 Task: Create Workspace Appointment Scheduling Workspace description Manage HR recruitment and hiring. Workspace type Sales CRM
Action: Mouse moved to (365, 78)
Screenshot: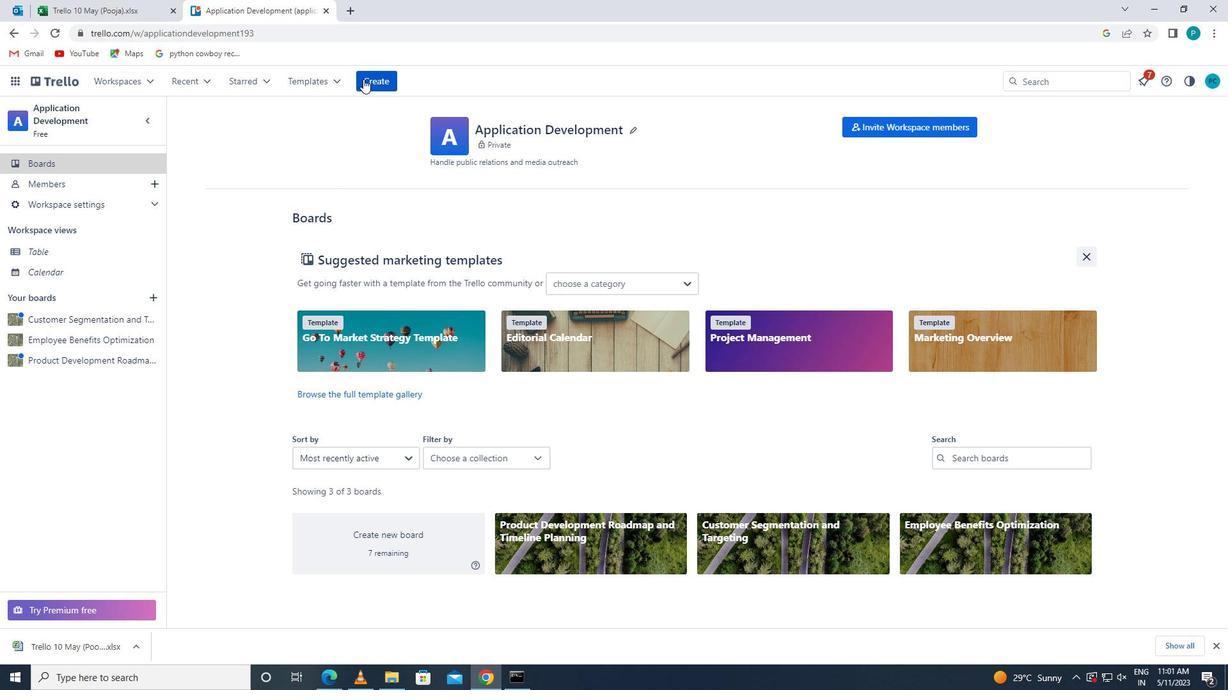 
Action: Mouse pressed left at (365, 78)
Screenshot: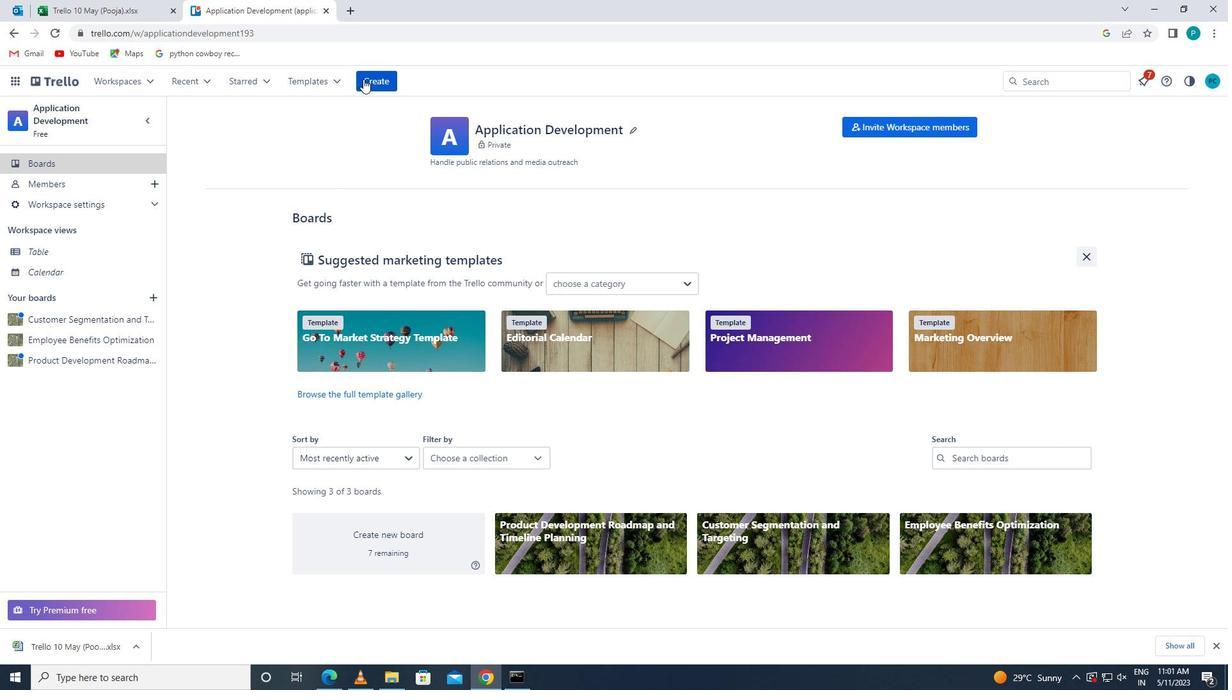 
Action: Mouse moved to (418, 200)
Screenshot: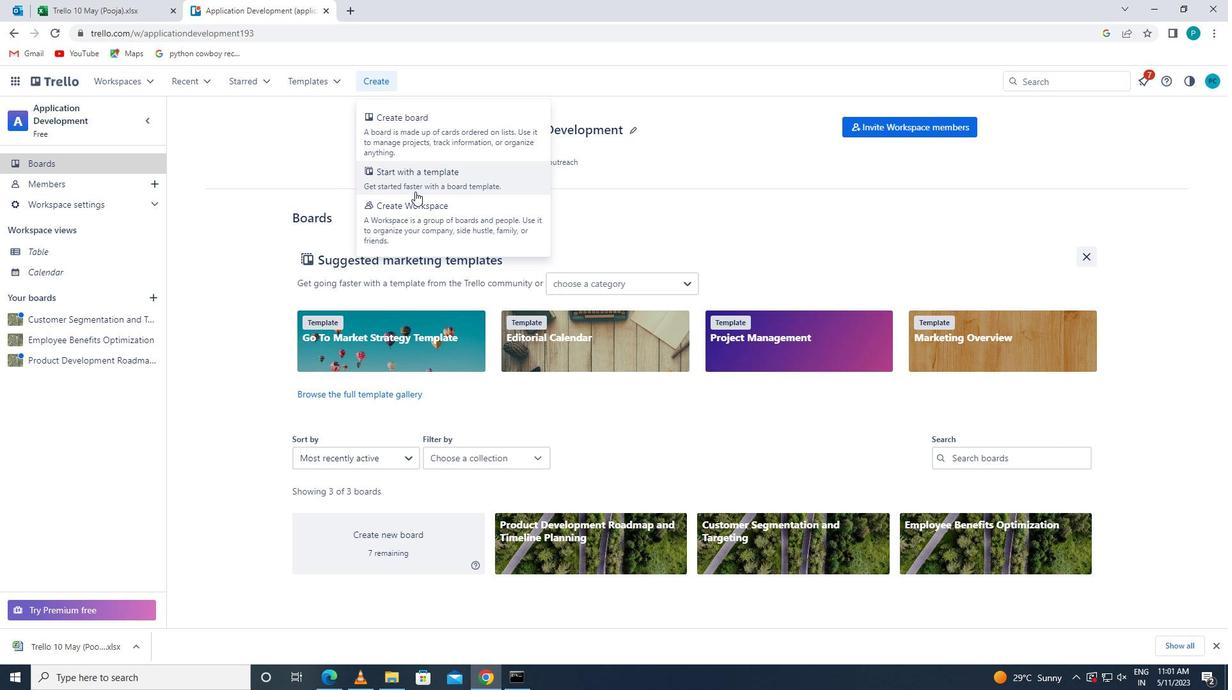 
Action: Mouse pressed left at (418, 200)
Screenshot: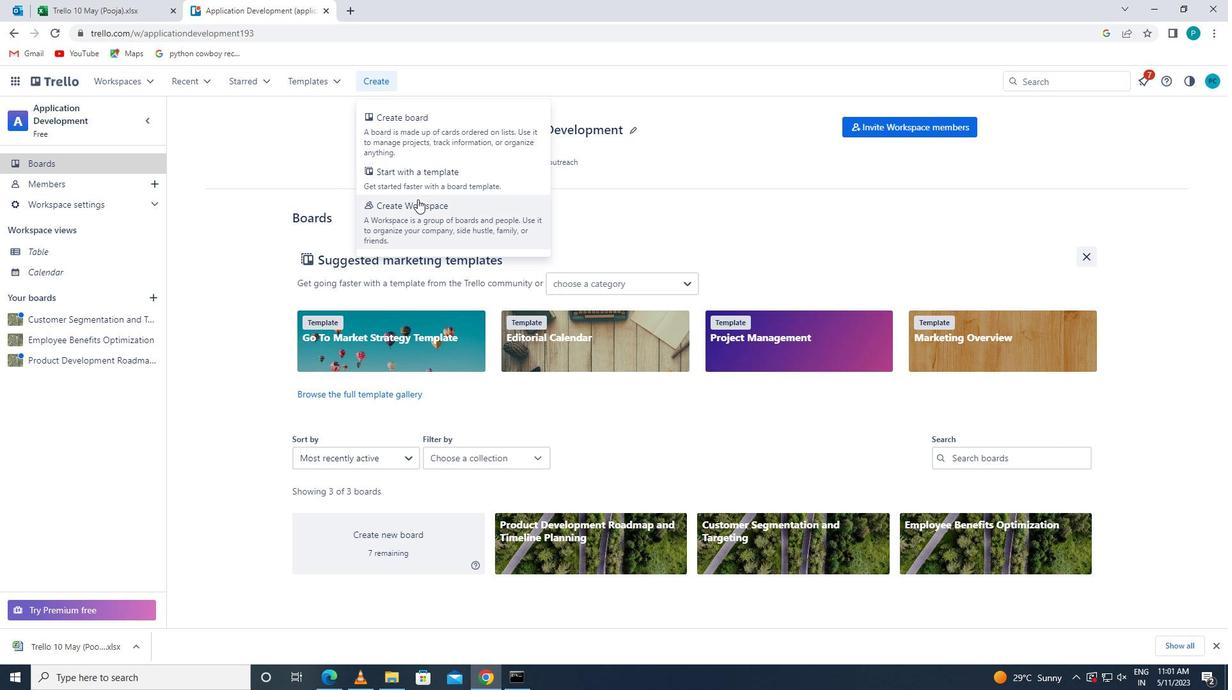 
Action: Mouse moved to (417, 242)
Screenshot: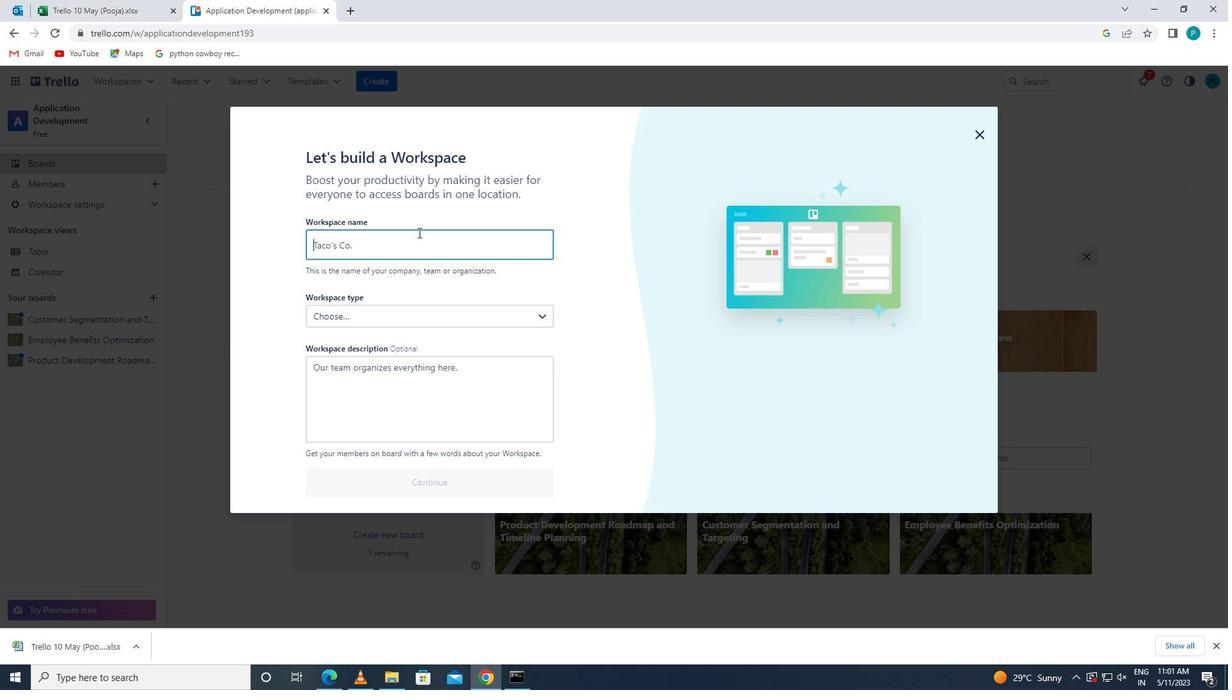 
Action: Mouse pressed left at (417, 242)
Screenshot: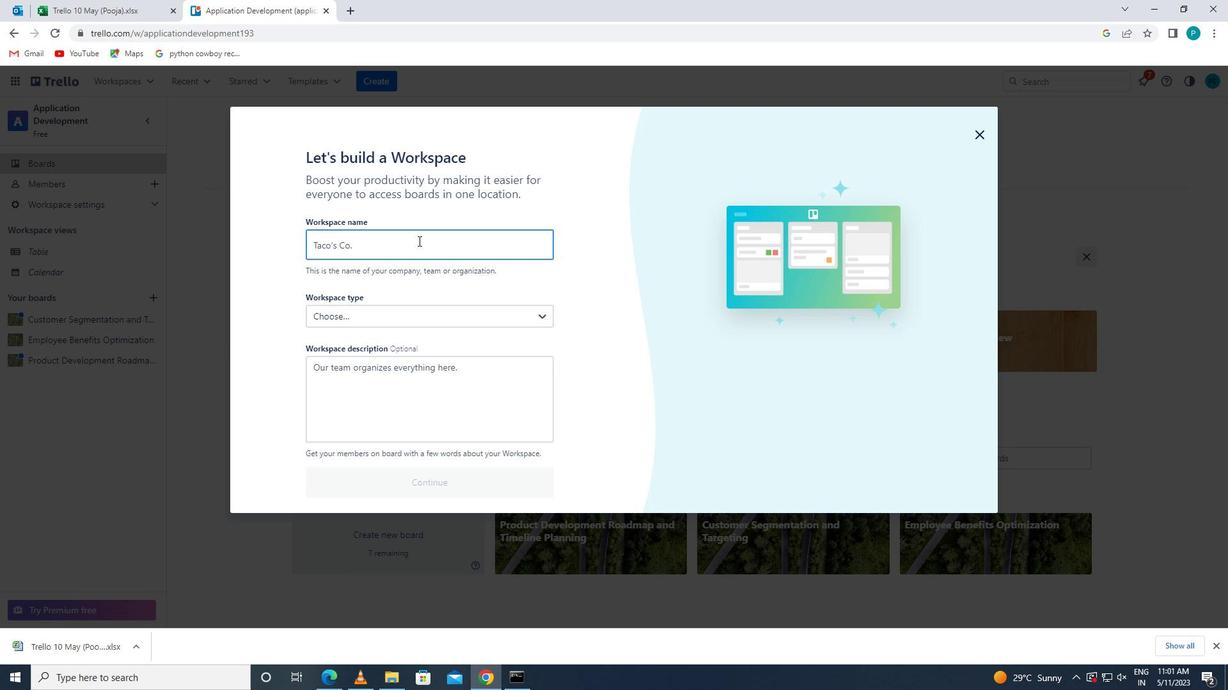 
Action: Key pressed <Key.caps_lock>a<Key.caps_lock>[p<Key.backspace><Key.backspace>ppointmn<Key.backspace>ent<Key.space><Key.caps_lock>s<Key.caps_lock>cheduling
Screenshot: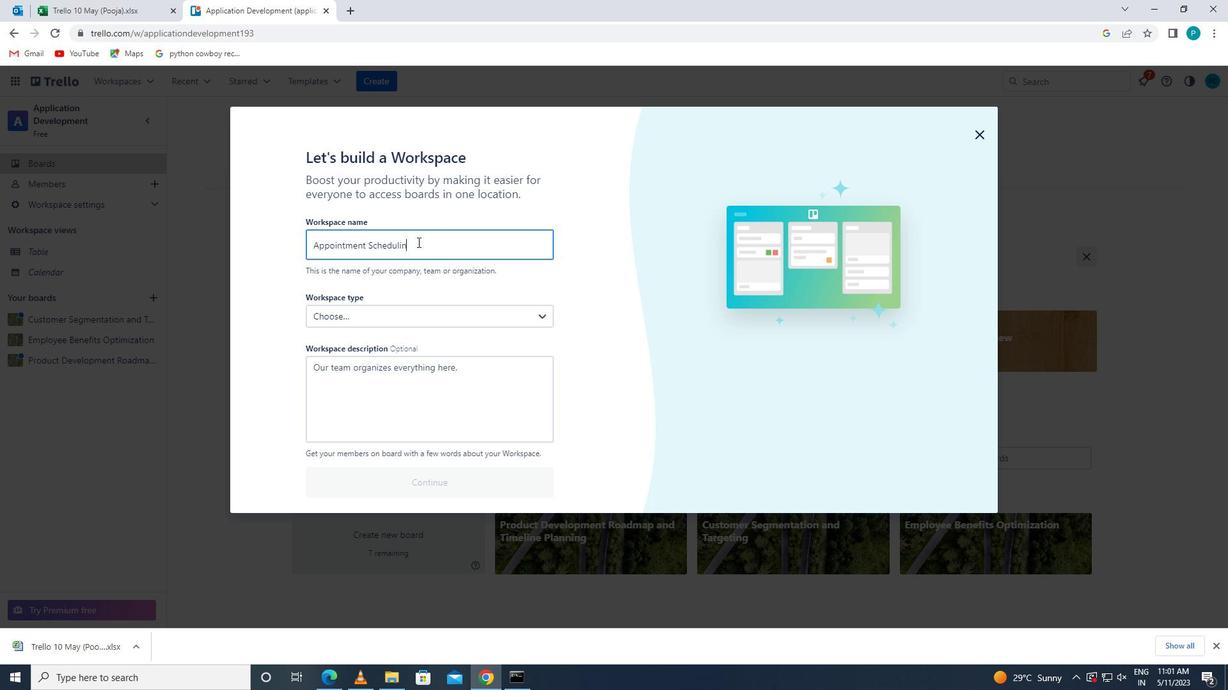 
Action: Mouse moved to (372, 387)
Screenshot: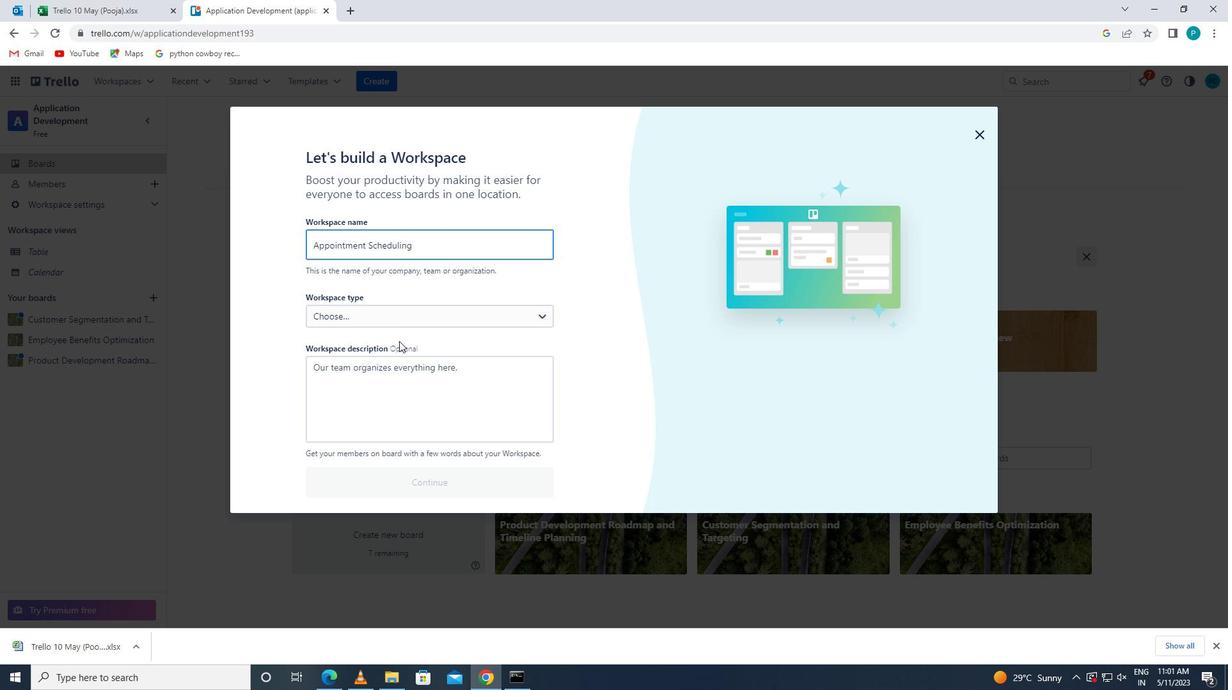 
Action: Mouse pressed left at (372, 387)
Screenshot: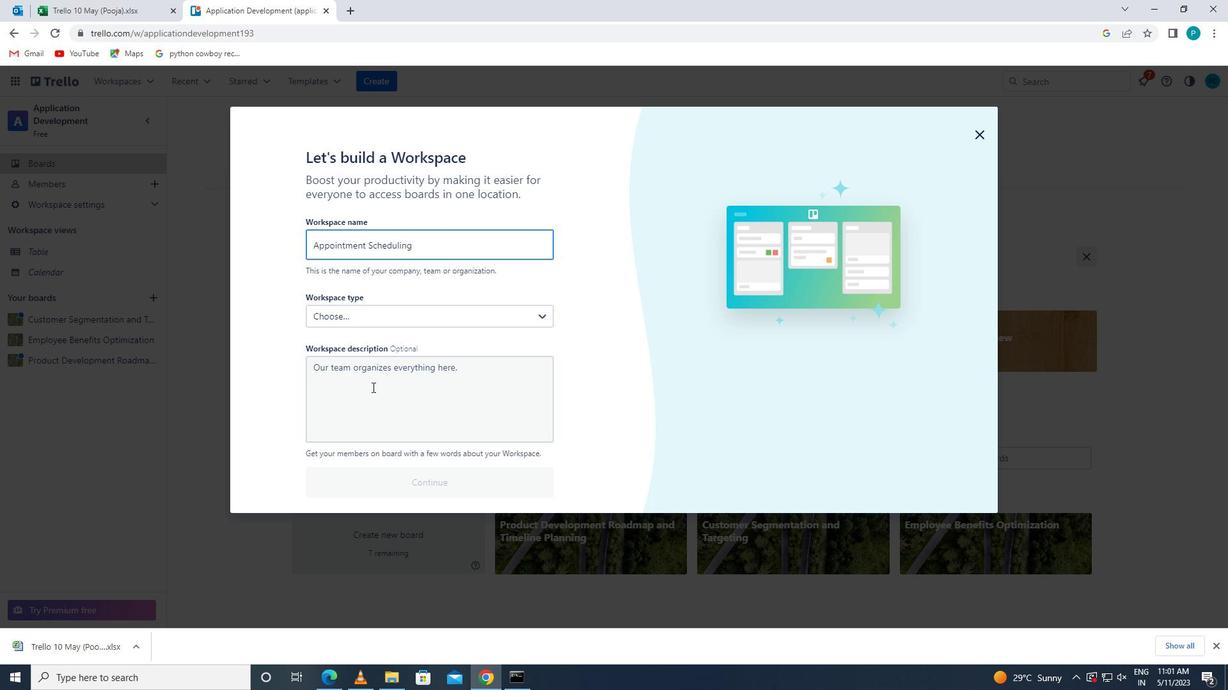 
Action: Key pressed <Key.caps_lock>hr<Key.backspace><Key.backspace>manage<Key.space><Key.backspace><Key.backspace><Key.backspace><Key.backspace><Key.backspace><Key.backspace><Key.backspace><Key.backspace><Key.backspace>m<Key.caps_lock>anah<Key.backspace>ge<Key.space><Key.caps_lock>hr<Key.space><Key.caps_lock>recui<Key.backspace>ri<Key.backspace><Key.backspace><Key.backspace>e<Key.backspace>ruitment<Key.space>and<Key.space>hiring
Screenshot: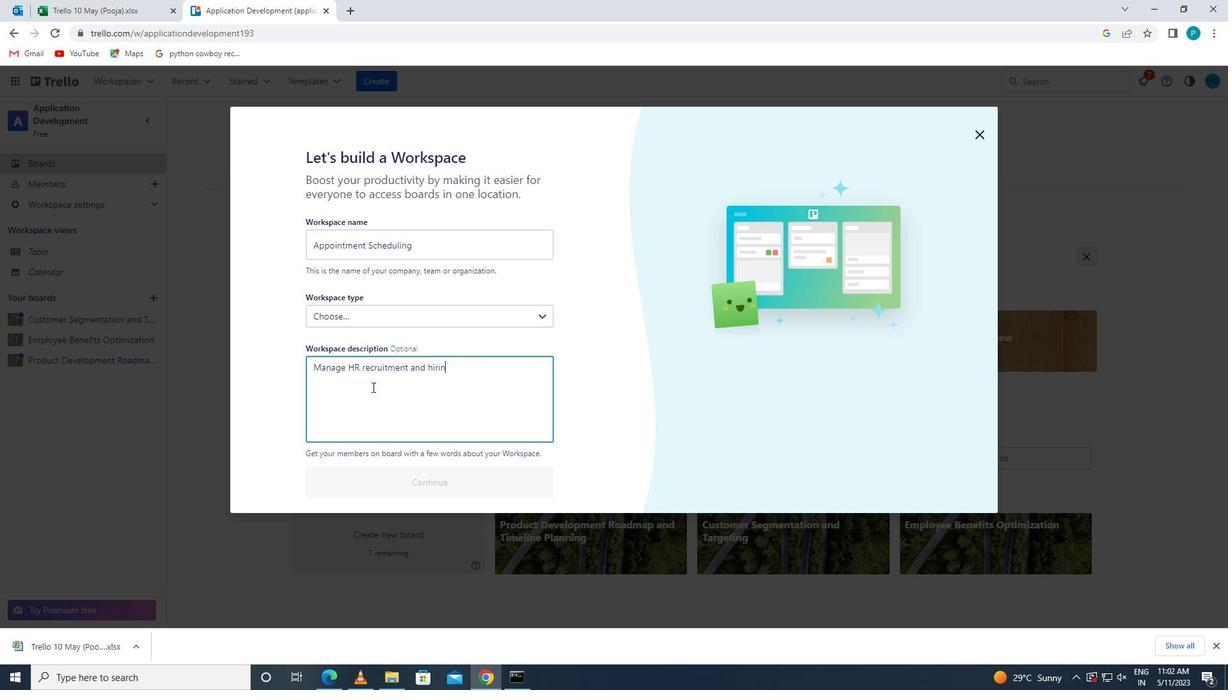 
Action: Mouse moved to (402, 314)
Screenshot: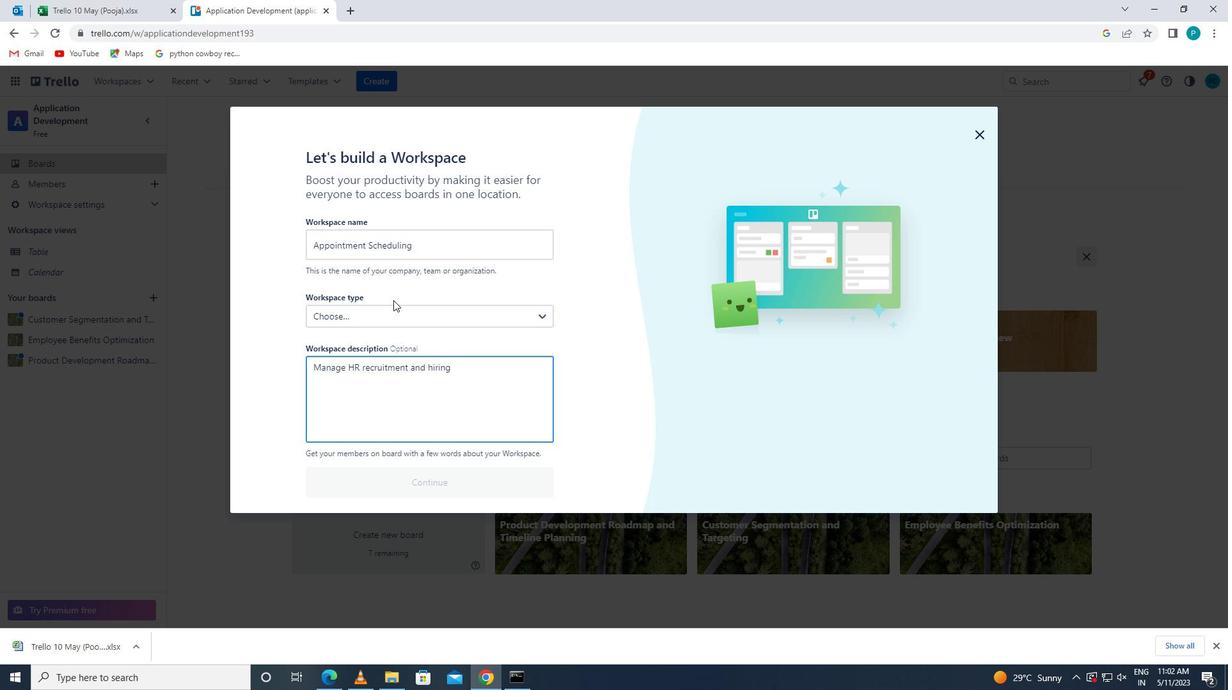 
Action: Mouse pressed left at (402, 314)
Screenshot: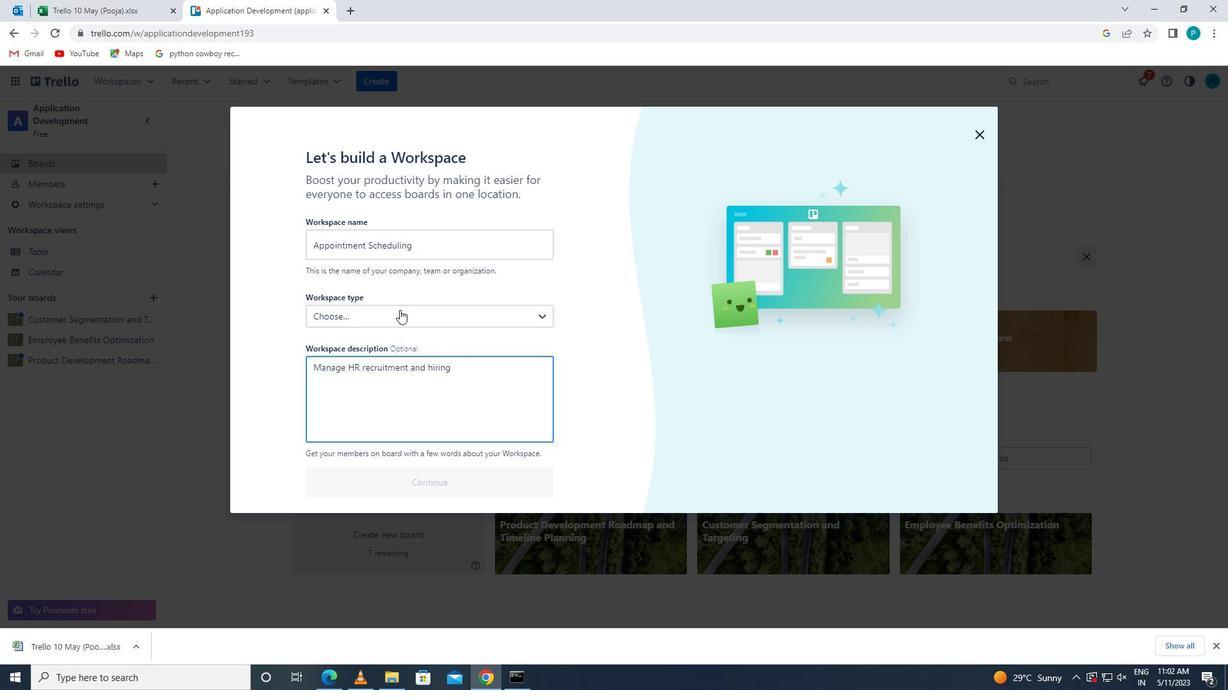 
Action: Mouse moved to (347, 404)
Screenshot: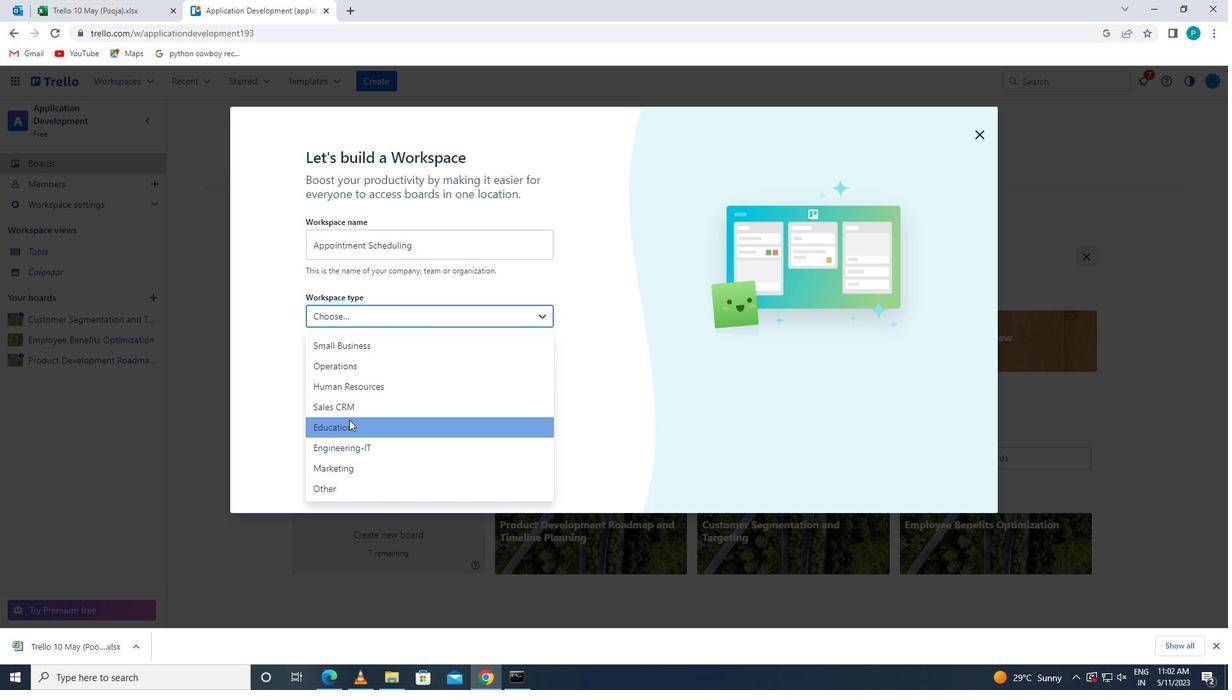 
Action: Mouse pressed left at (347, 404)
Screenshot: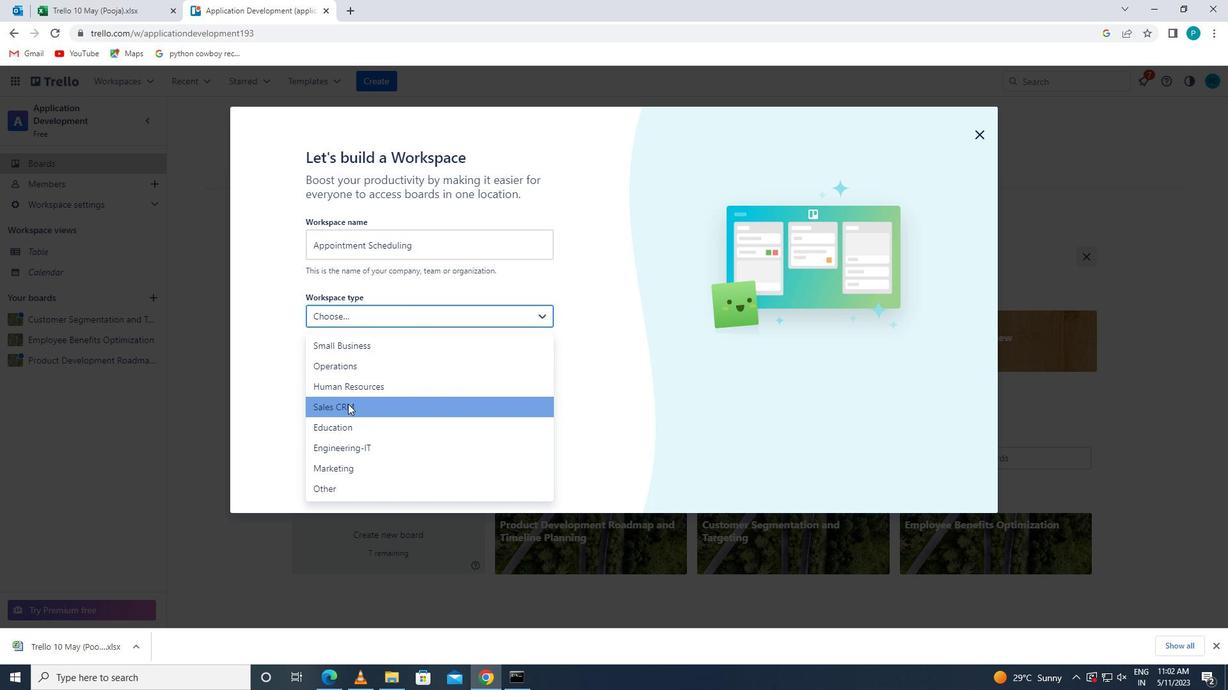 
Action: Mouse moved to (416, 477)
Screenshot: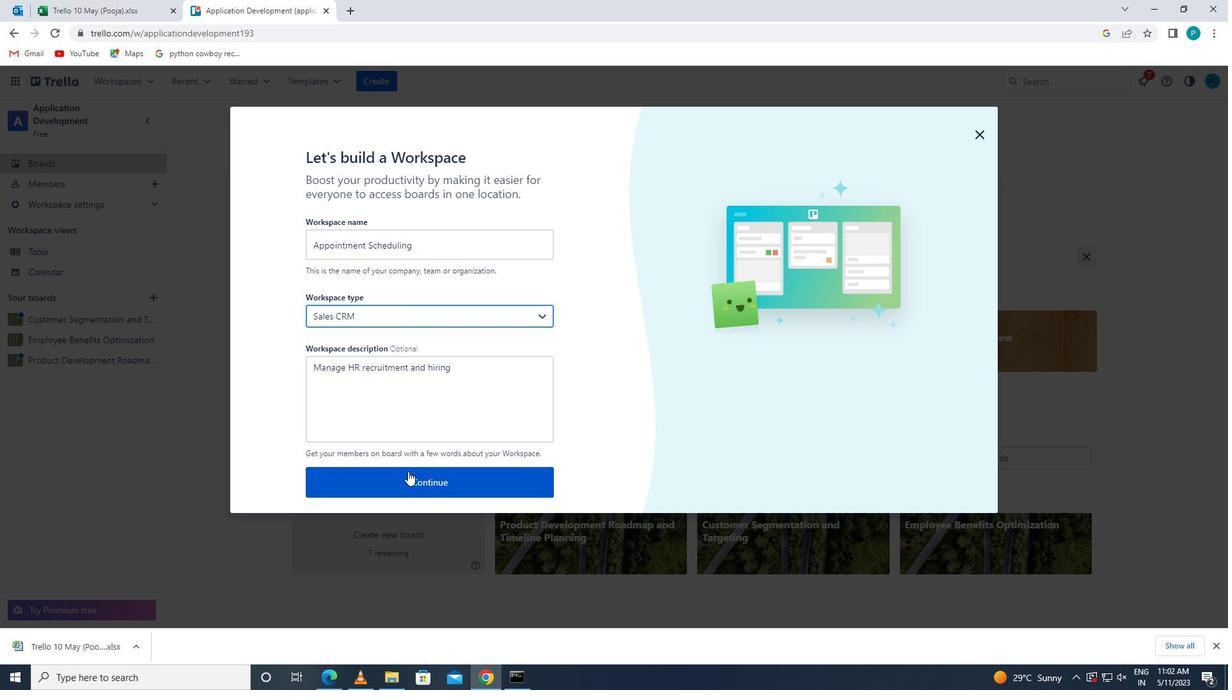 
Action: Mouse pressed left at (416, 477)
Screenshot: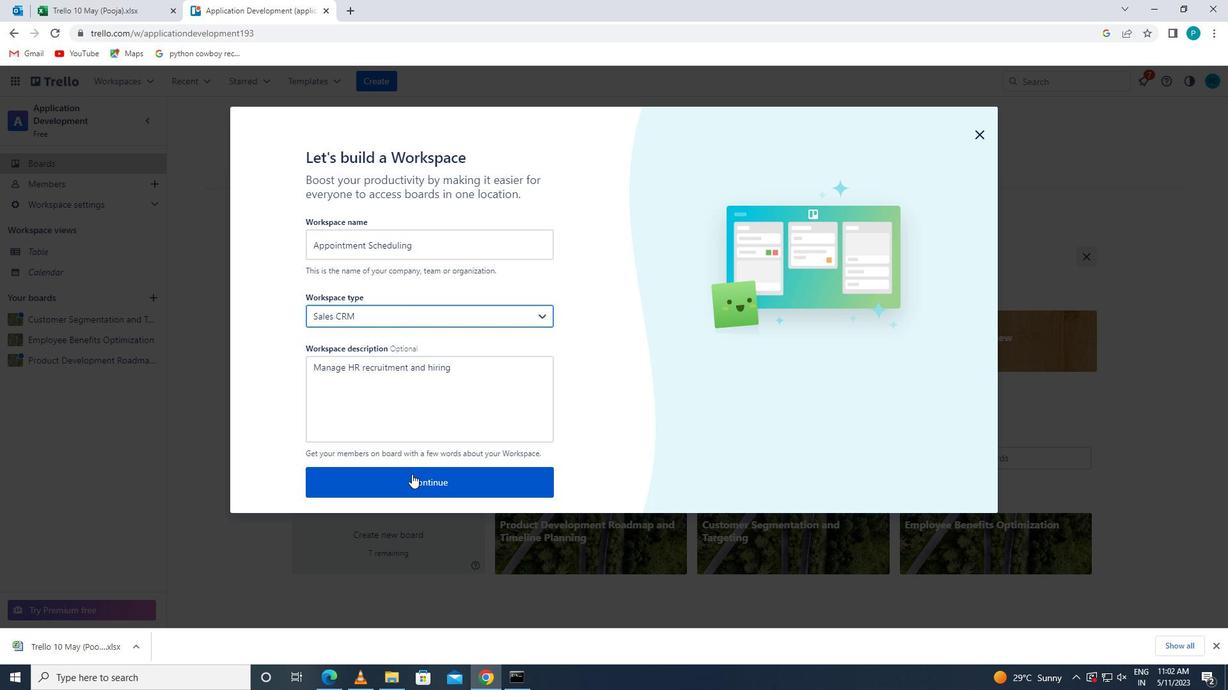 
